 Task: Add Shikai CBD Colorless Odorless Body Lotion to the cart.
Action: Mouse moved to (750, 271)
Screenshot: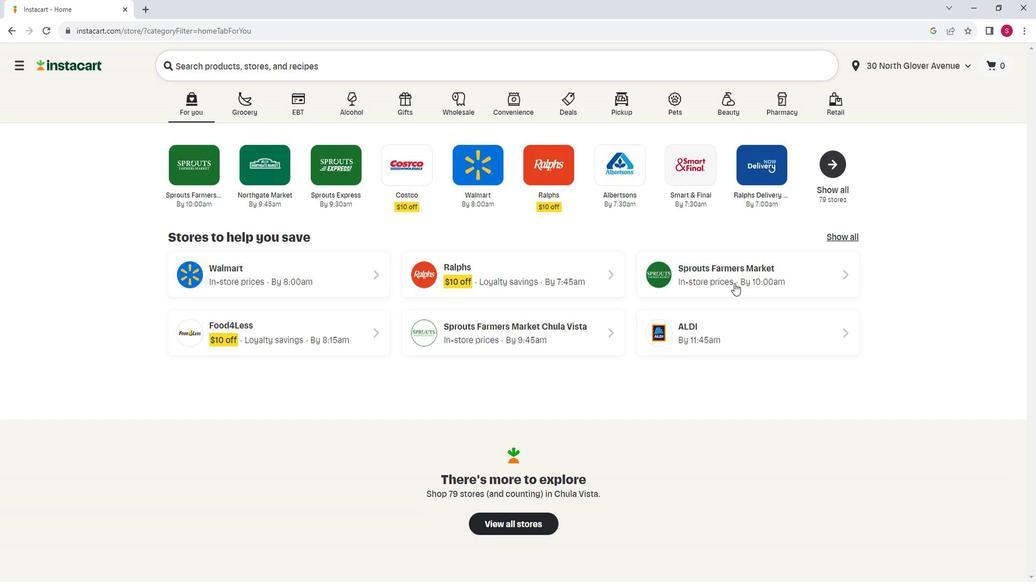 
Action: Mouse pressed left at (750, 271)
Screenshot: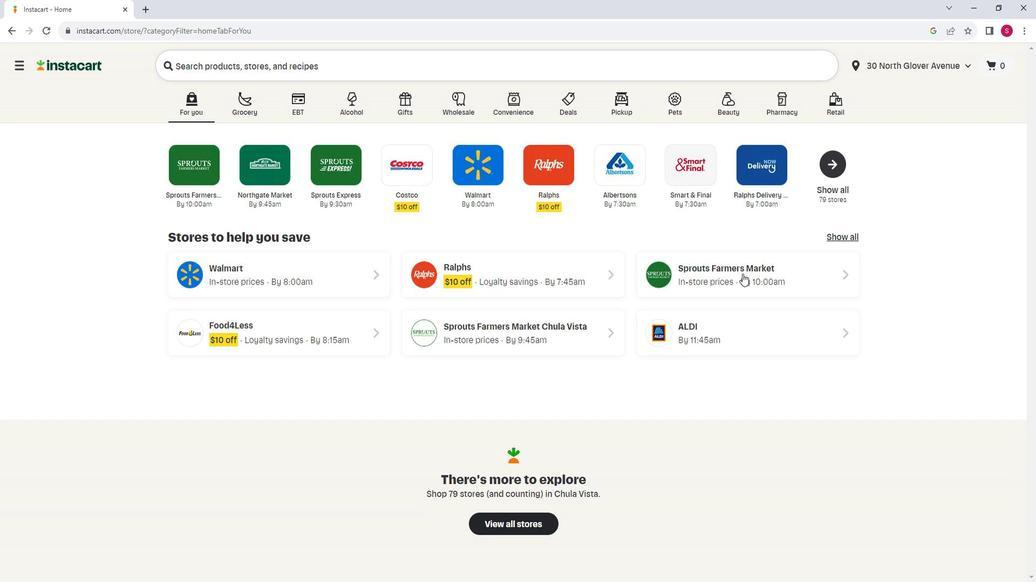 
Action: Mouse moved to (83, 448)
Screenshot: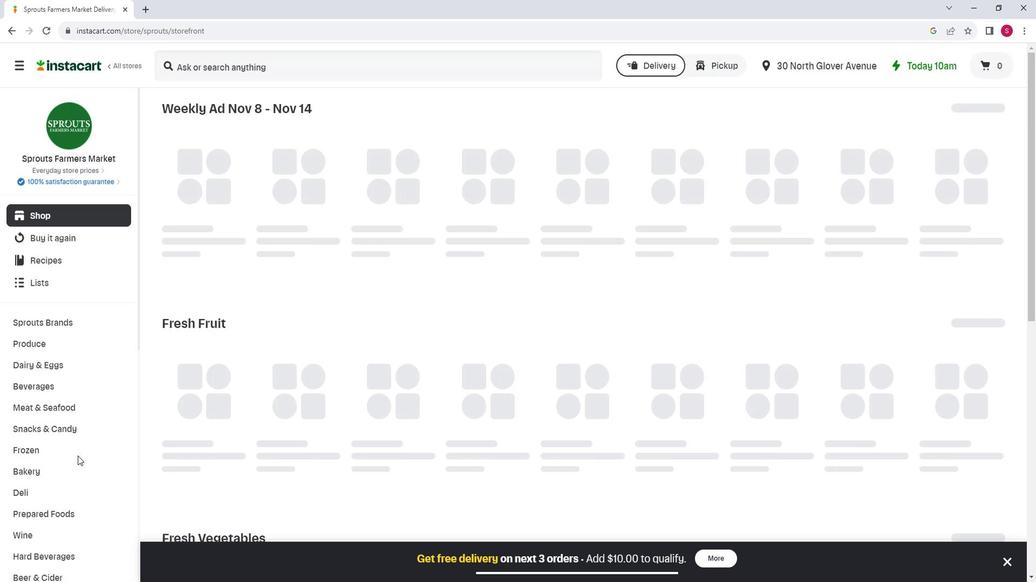 
Action: Mouse scrolled (83, 447) with delta (0, 0)
Screenshot: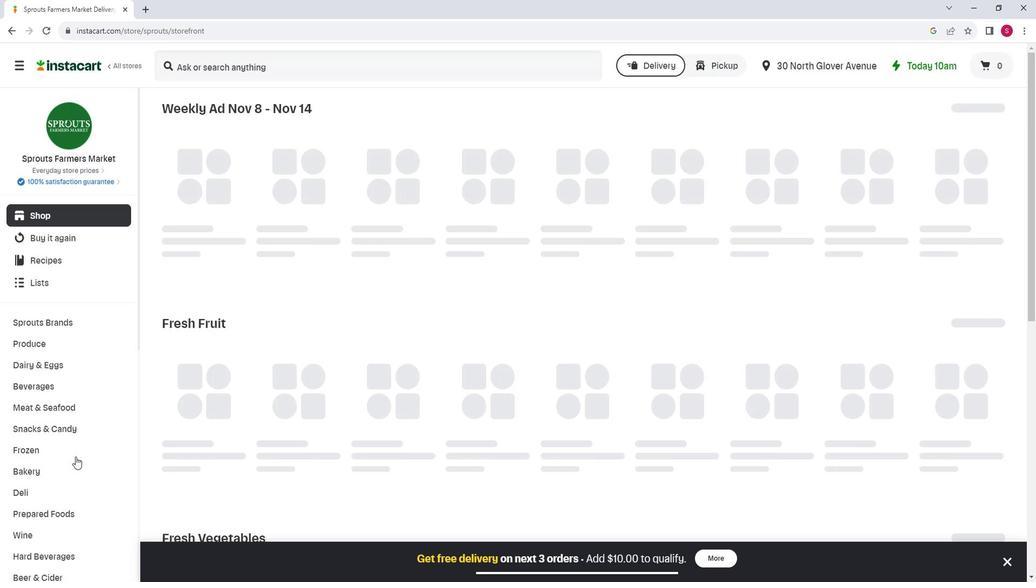
Action: Mouse scrolled (83, 447) with delta (0, 0)
Screenshot: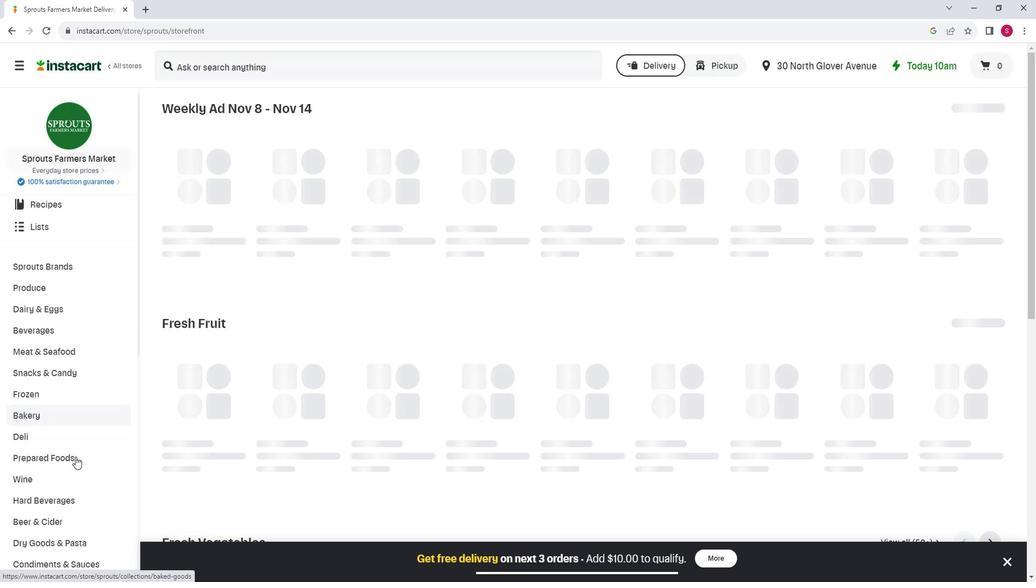 
Action: Mouse scrolled (83, 447) with delta (0, 0)
Screenshot: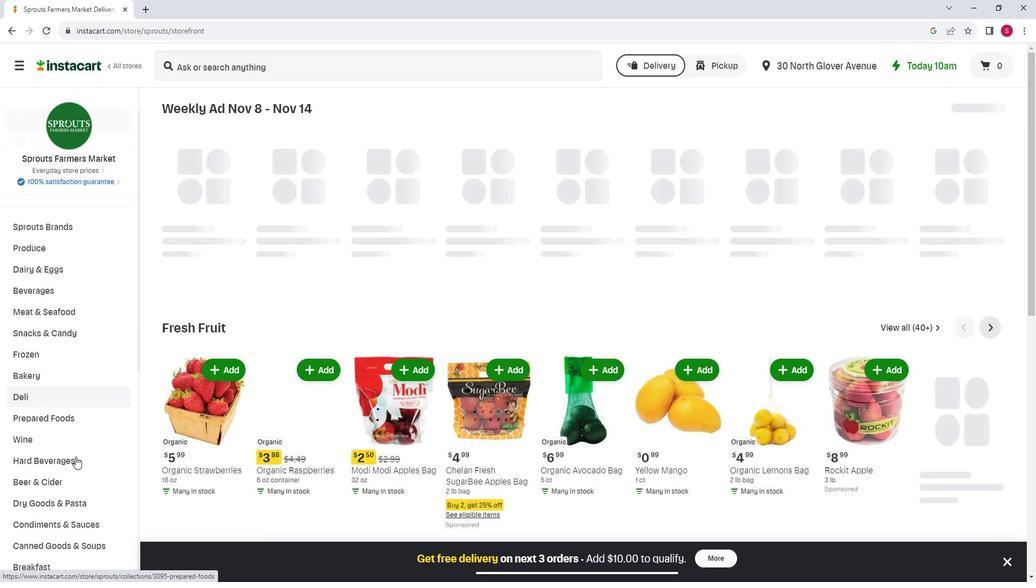 
Action: Mouse scrolled (83, 447) with delta (0, 0)
Screenshot: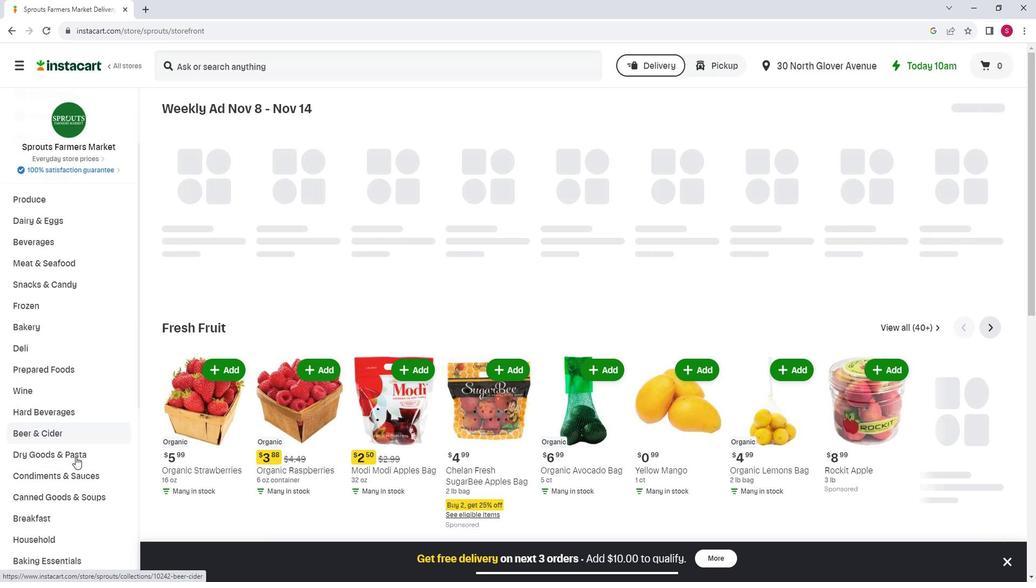 
Action: Mouse scrolled (83, 447) with delta (0, 0)
Screenshot: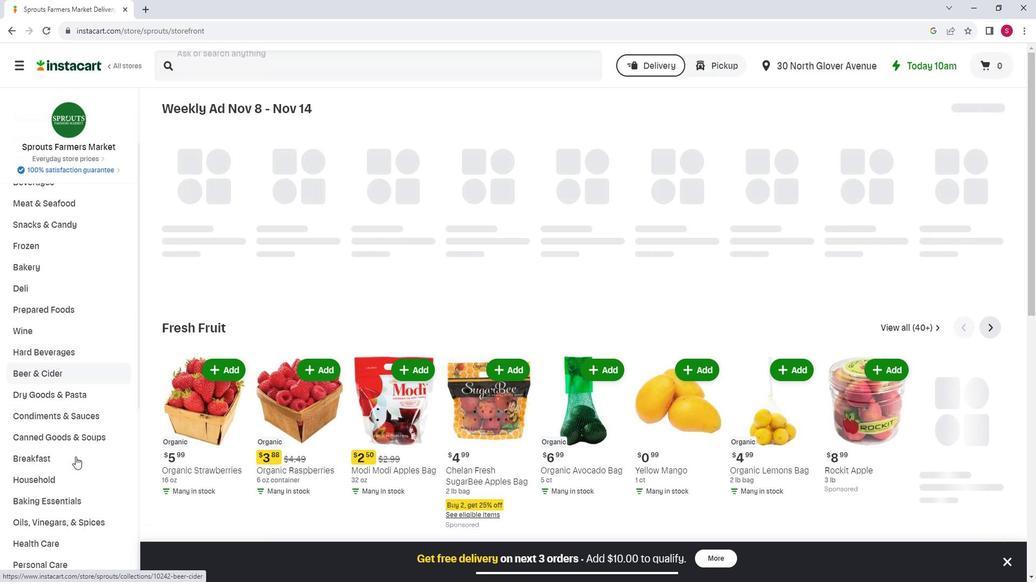 
Action: Mouse scrolled (83, 447) with delta (0, 0)
Screenshot: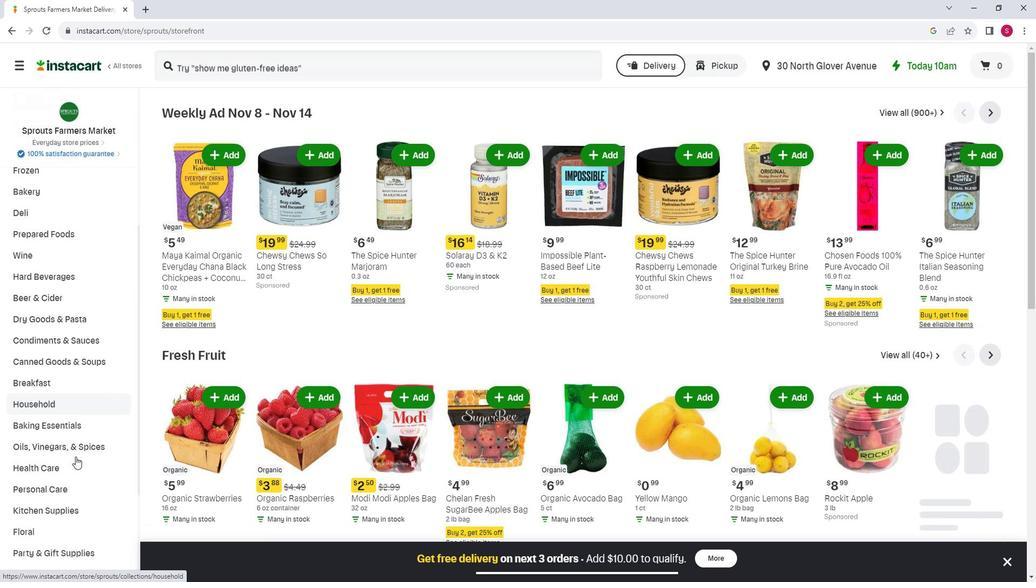 
Action: Mouse moved to (85, 428)
Screenshot: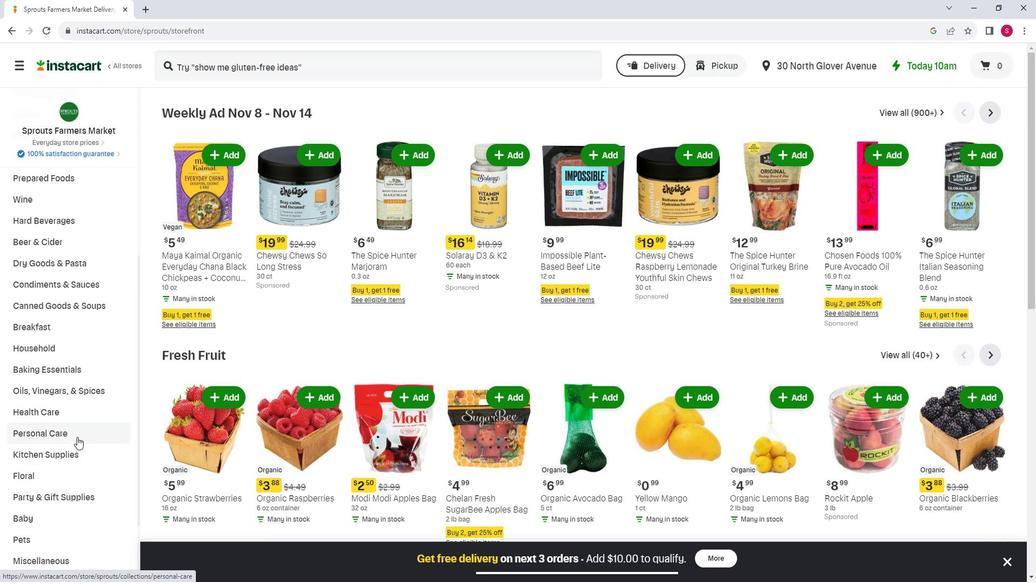 
Action: Mouse pressed left at (85, 428)
Screenshot: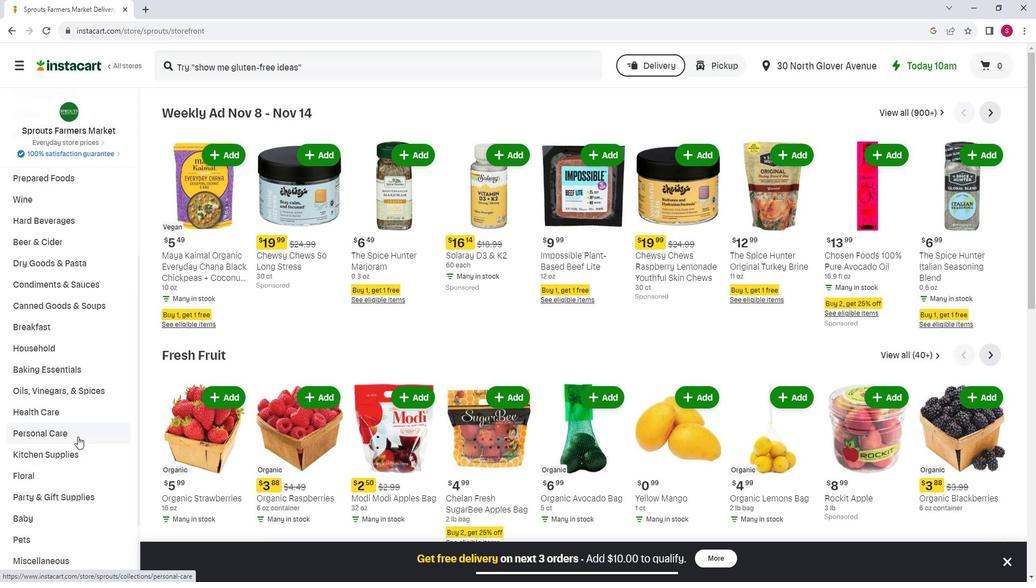
Action: Mouse moved to (272, 150)
Screenshot: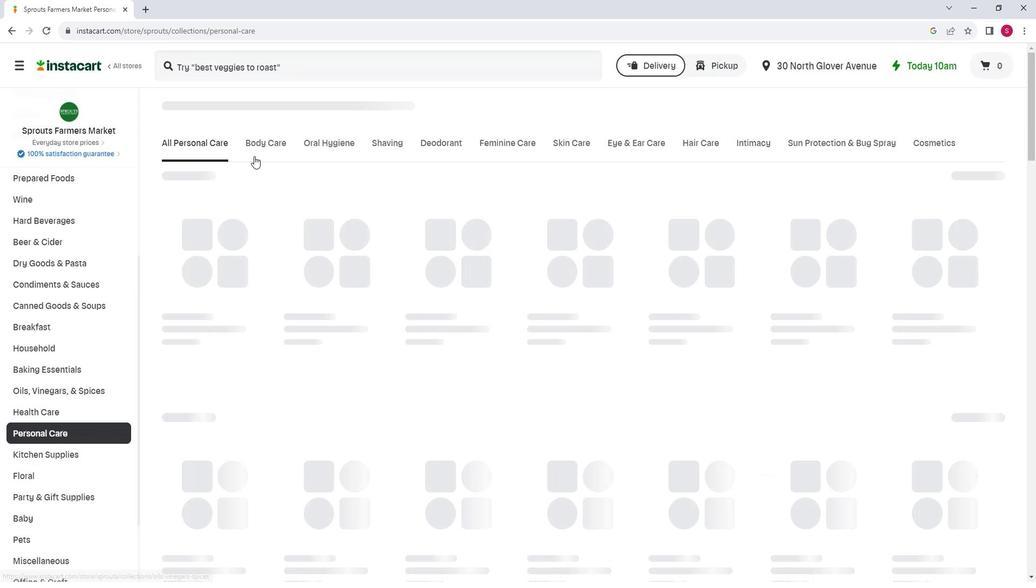 
Action: Mouse pressed left at (272, 150)
Screenshot: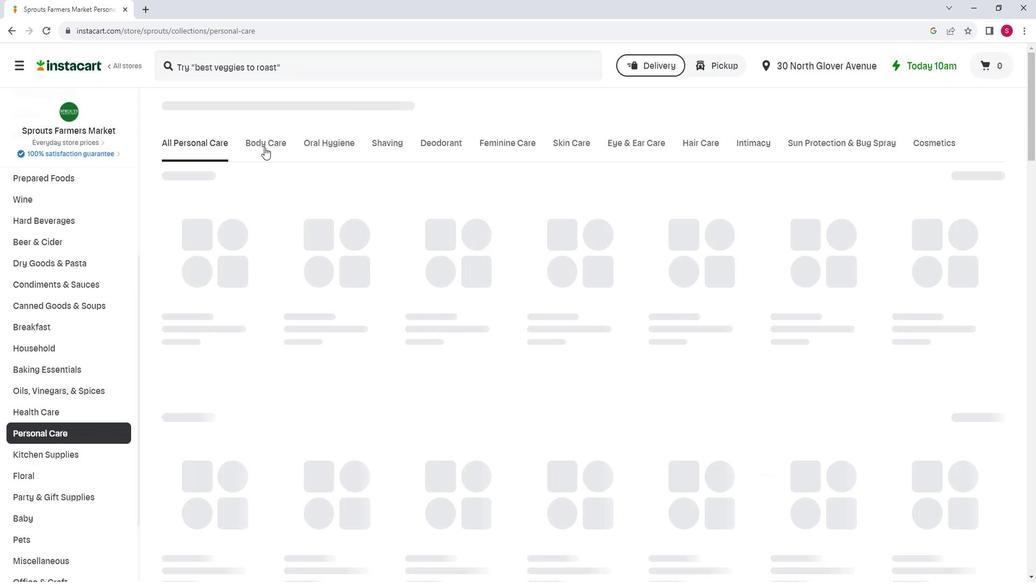 
Action: Mouse moved to (460, 191)
Screenshot: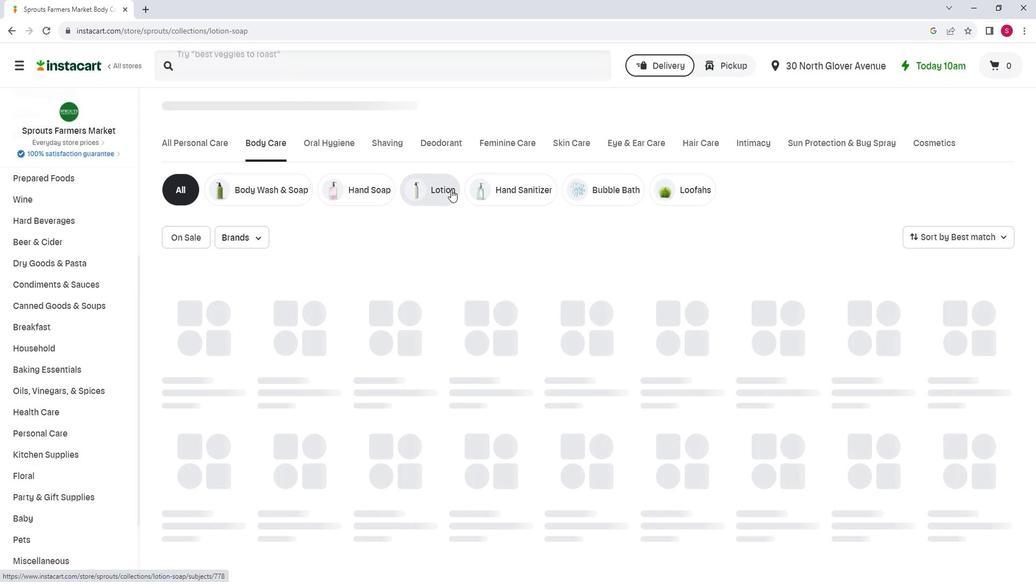 
Action: Mouse pressed left at (460, 191)
Screenshot: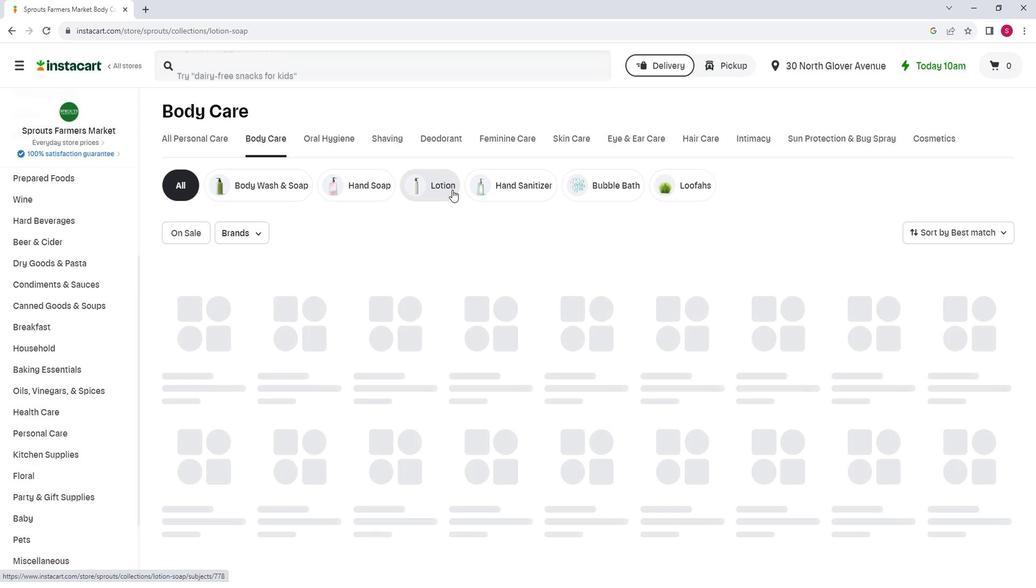 
Action: Mouse moved to (318, 81)
Screenshot: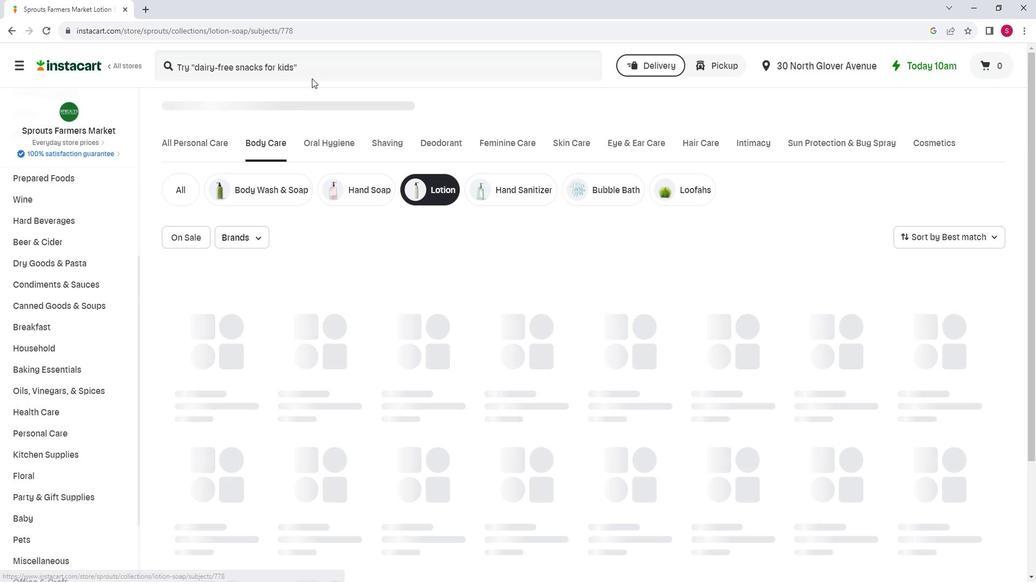 
Action: Mouse pressed left at (318, 81)
Screenshot: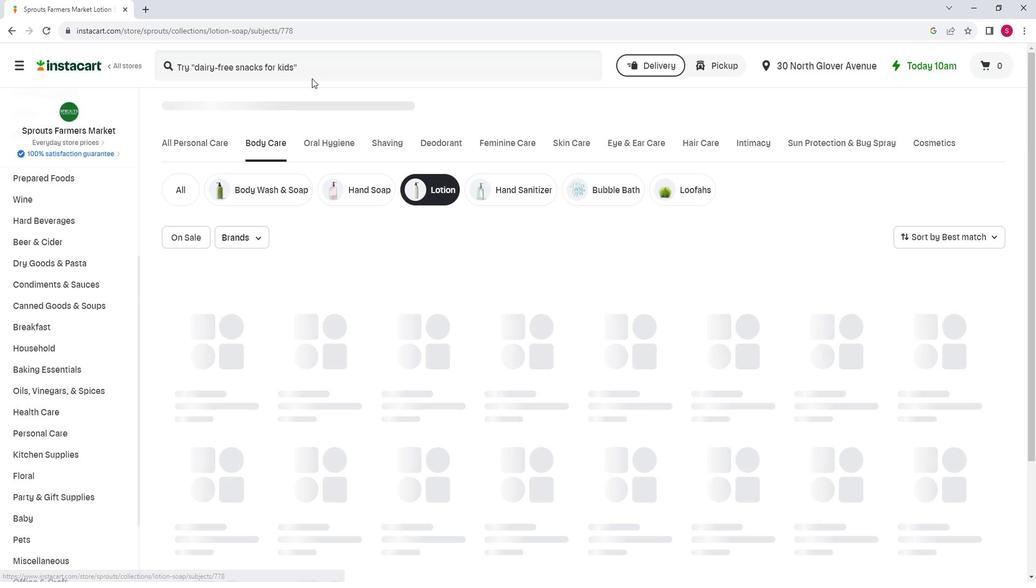 
Action: Mouse moved to (318, 79)
Screenshot: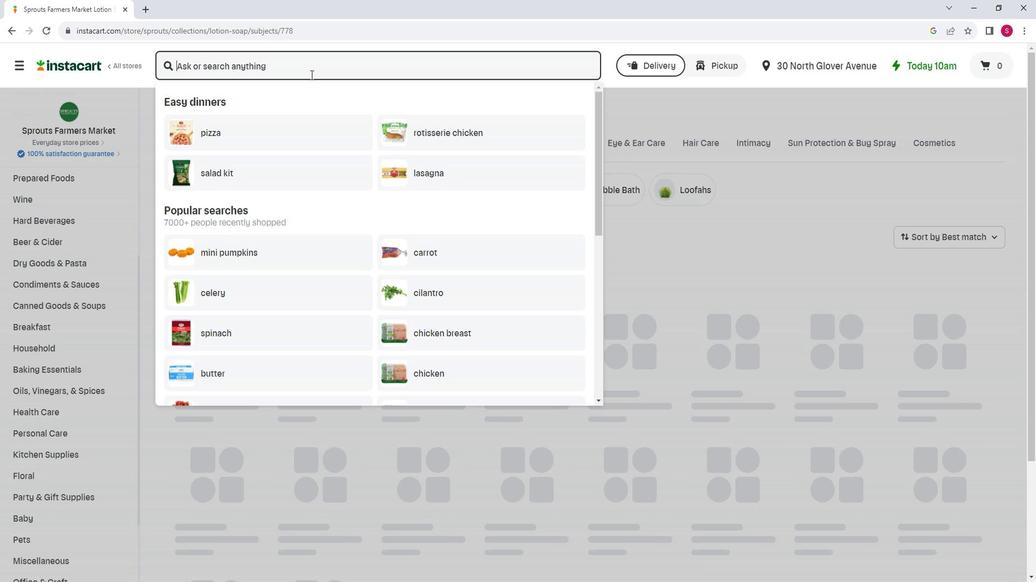 
Action: Key pressed <Key.shift>Shikai<Key.space><Key.shift>CBD<Key.space><Key.shift><Key.shift><Key.shift><Key.shift><Key.shift>Colorless<Key.space><Key.shift>Odorless<Key.space><Key.shift>Body<Key.space><Key.shift>Lotiuo<Key.space>n<Key.backspace><Key.backspace><Key.backspace><Key.backspace>on<Key.enter>
Screenshot: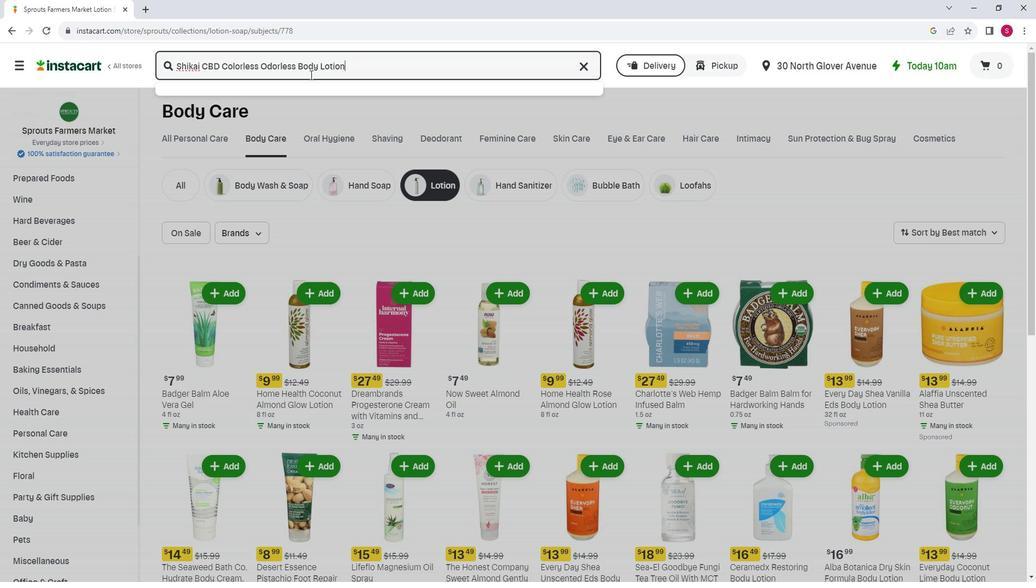 
Action: Mouse moved to (202, 164)
Screenshot: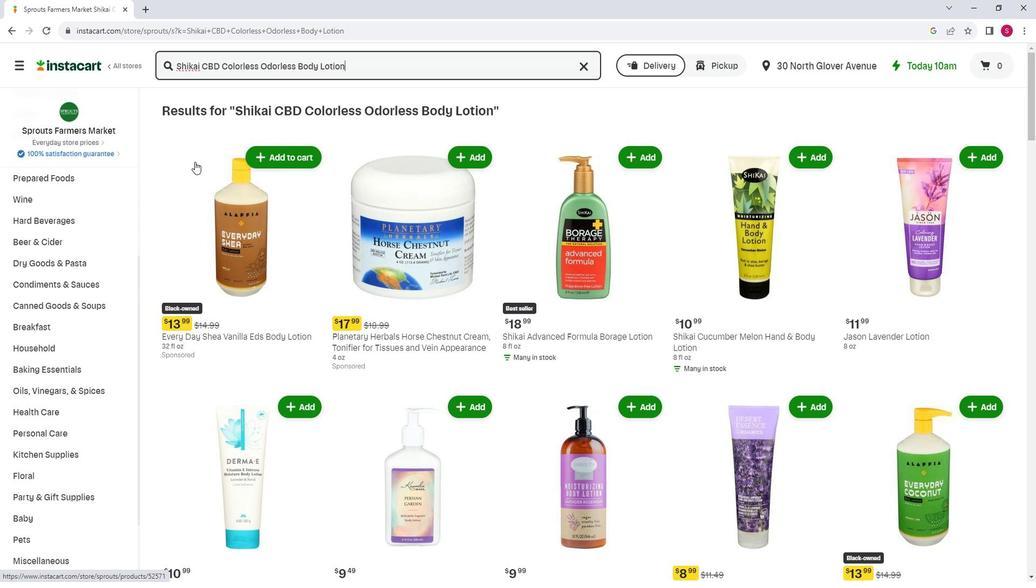
Action: Mouse scrolled (202, 163) with delta (0, 0)
Screenshot: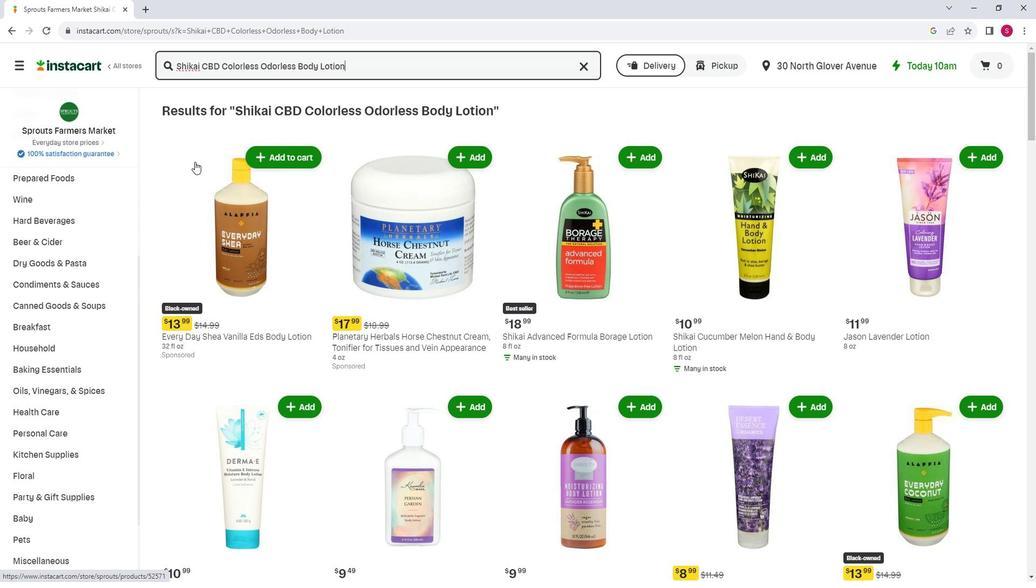 
Action: Mouse moved to (206, 167)
Screenshot: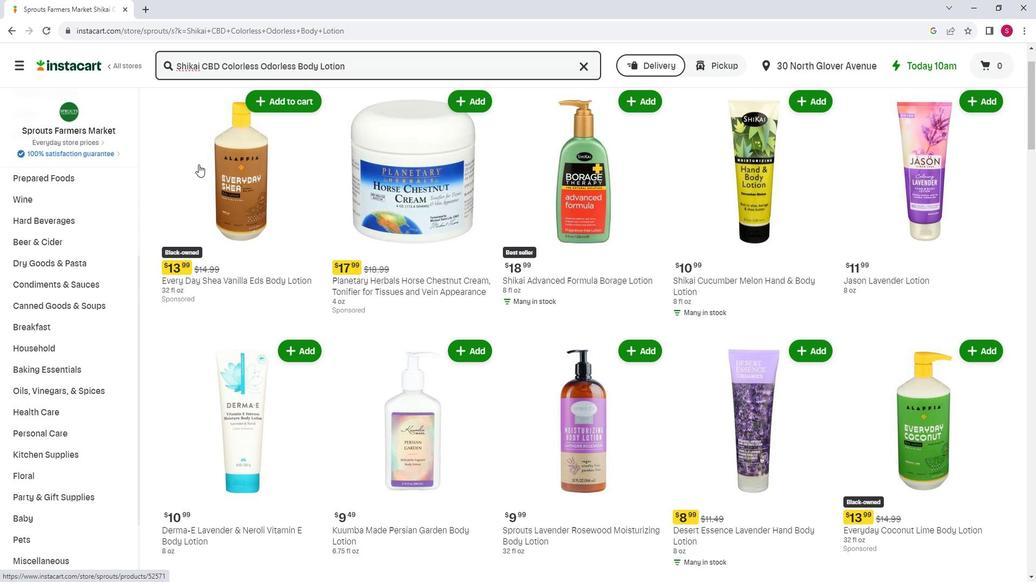 
Action: Mouse scrolled (206, 166) with delta (0, 0)
Screenshot: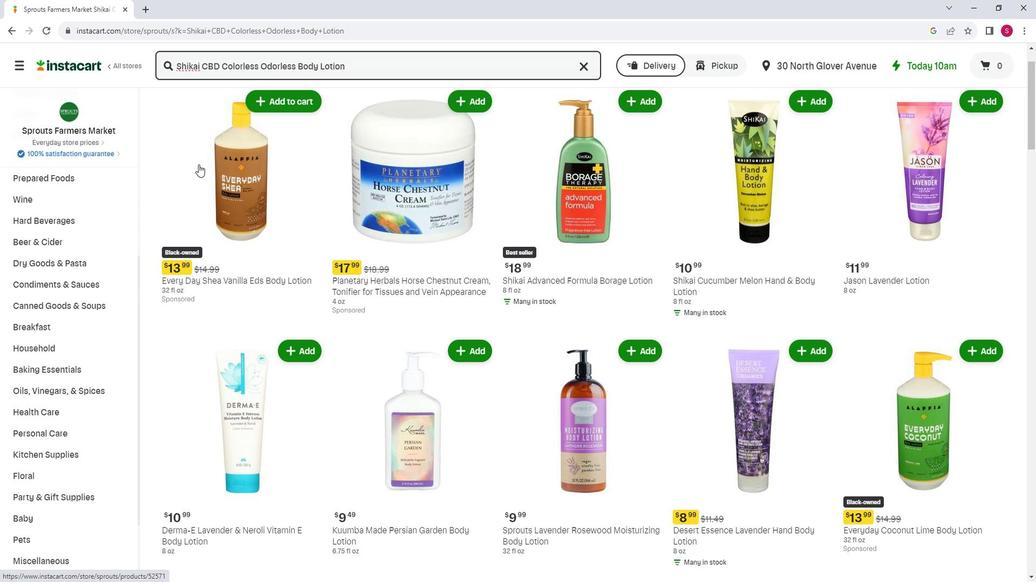 
Action: Mouse moved to (207, 167)
Screenshot: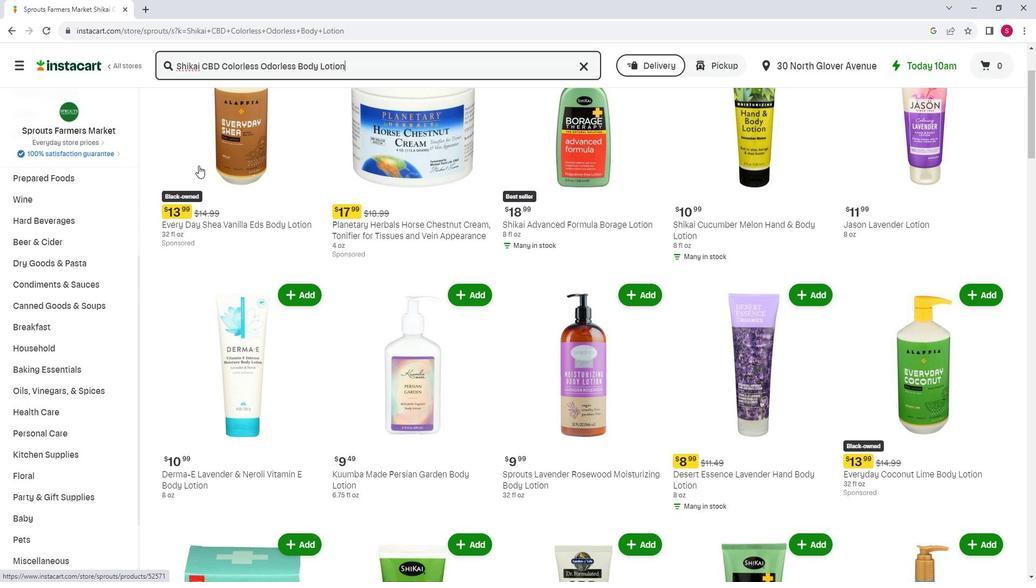 
Action: Mouse scrolled (207, 167) with delta (0, 0)
Screenshot: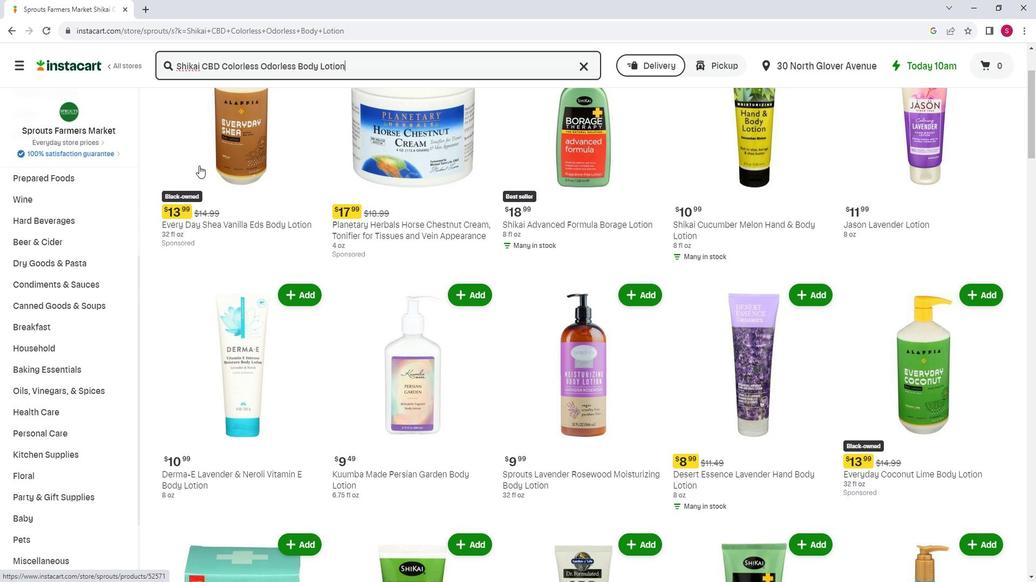 
Action: Mouse moved to (208, 167)
Screenshot: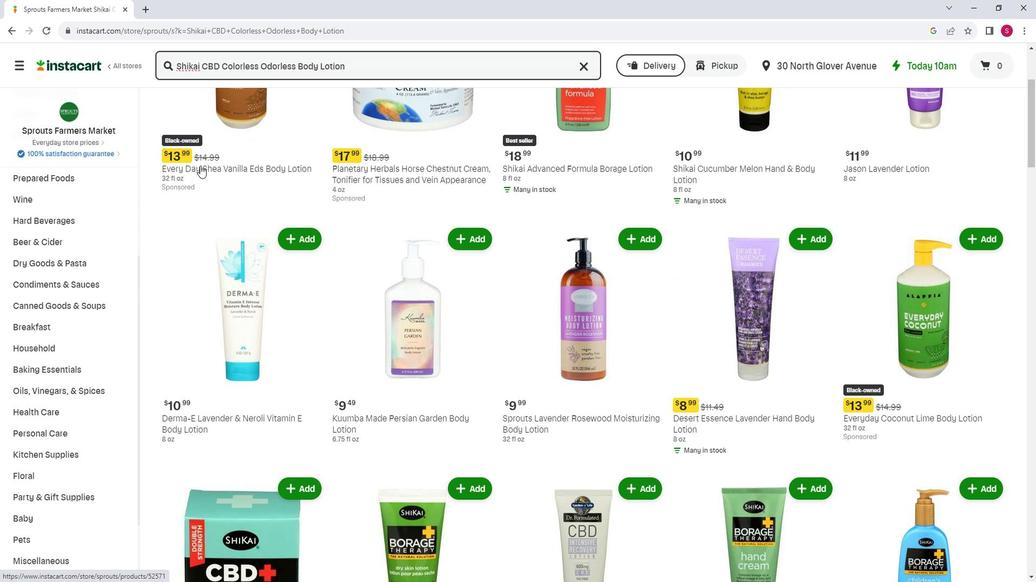 
Action: Mouse scrolled (208, 167) with delta (0, 0)
Screenshot: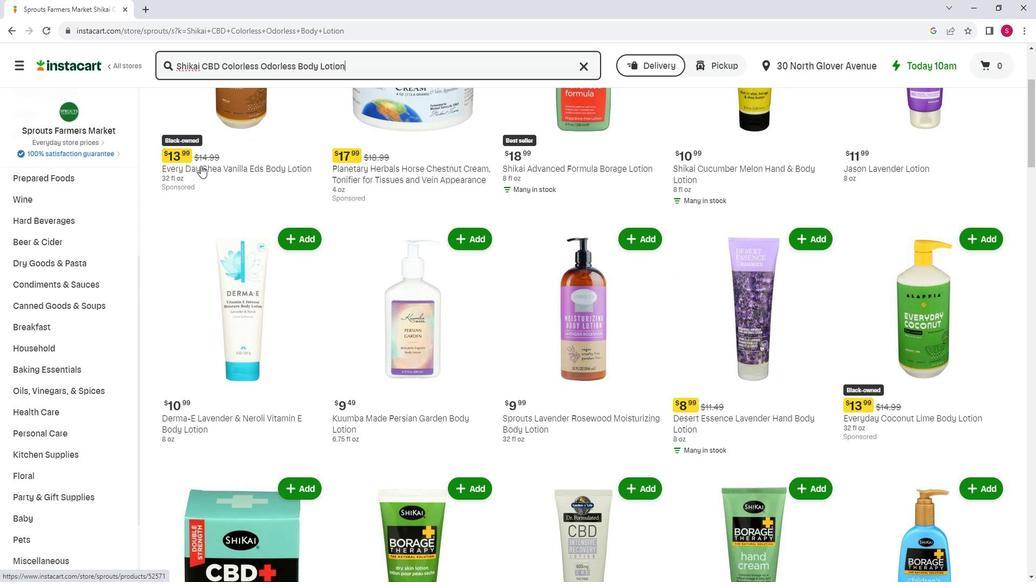 
Action: Mouse scrolled (208, 167) with delta (0, 0)
Screenshot: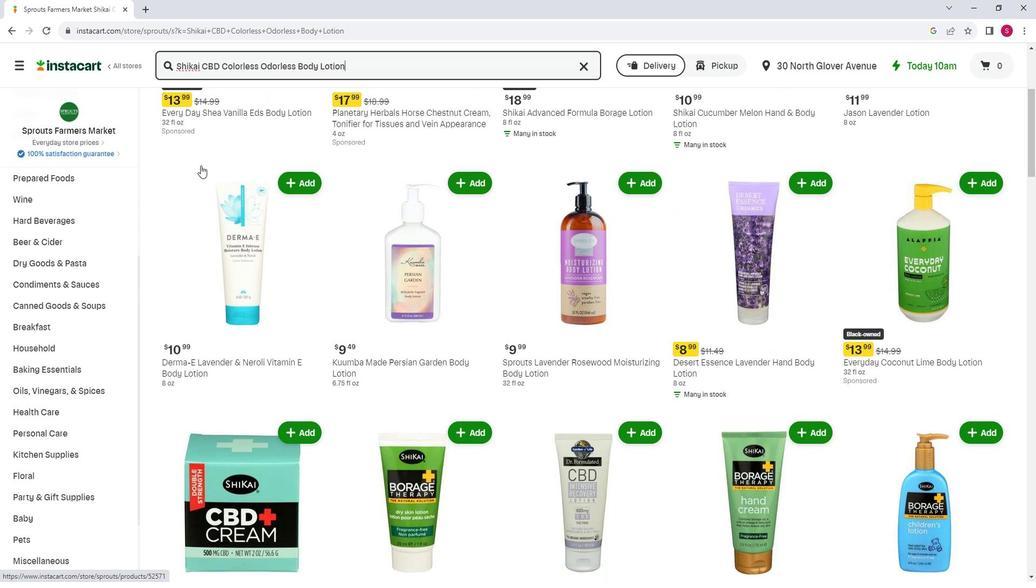 
Action: Mouse moved to (209, 167)
Screenshot: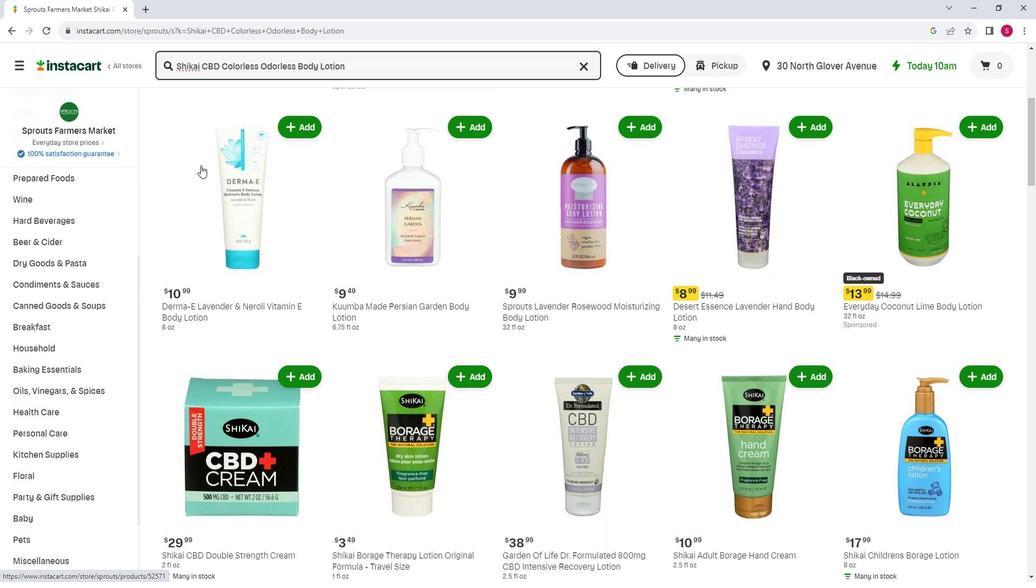 
Action: Mouse scrolled (209, 166) with delta (0, 0)
Screenshot: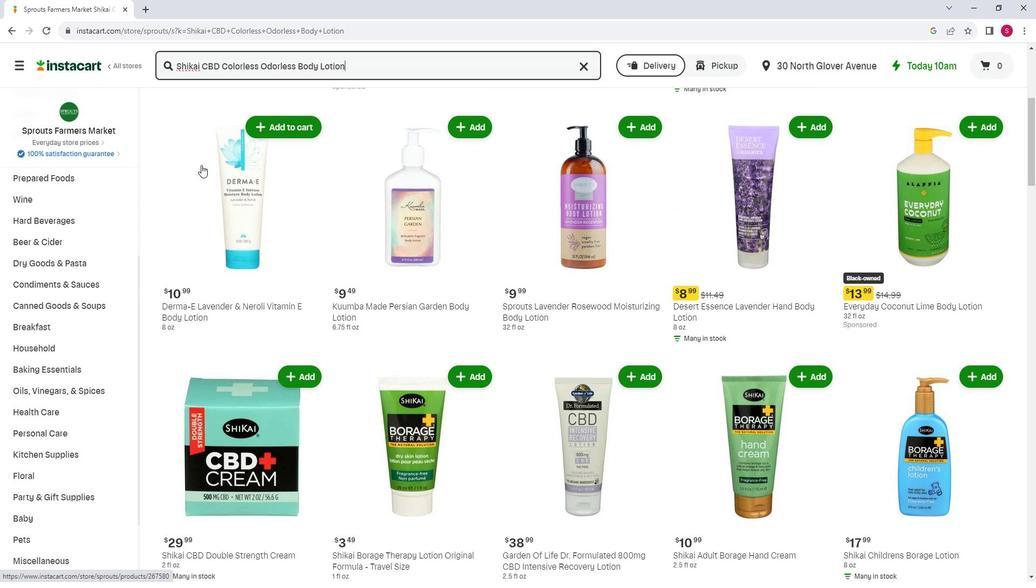 
Action: Mouse scrolled (209, 166) with delta (0, 0)
Screenshot: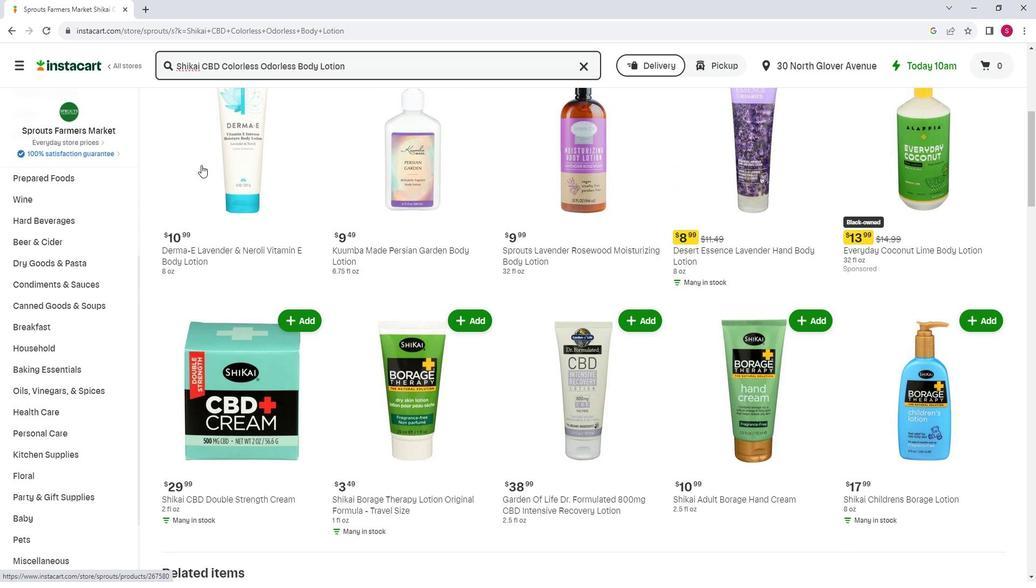 
Action: Mouse scrolled (209, 166) with delta (0, 0)
Screenshot: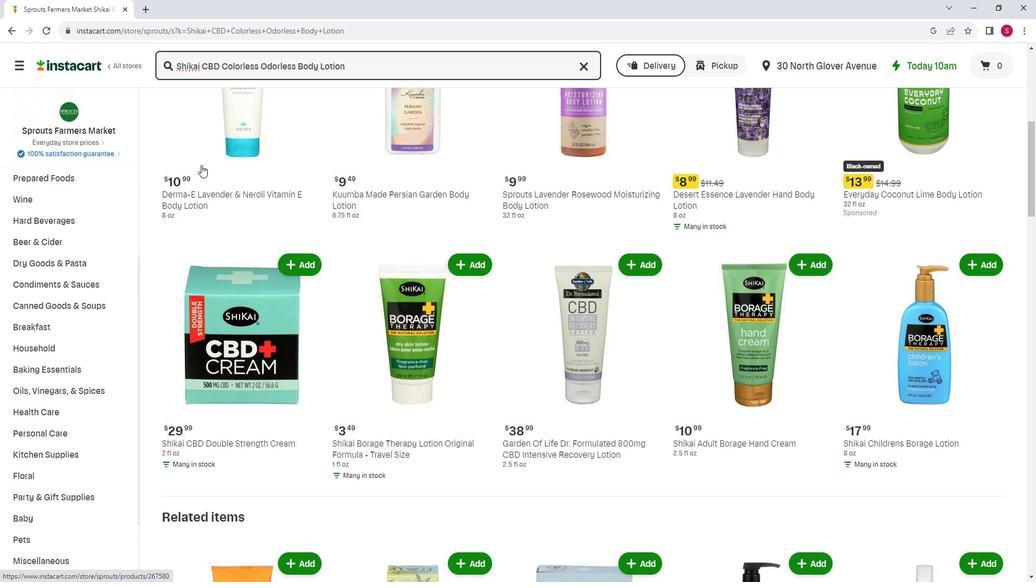 
Action: Mouse scrolled (209, 166) with delta (0, 0)
Screenshot: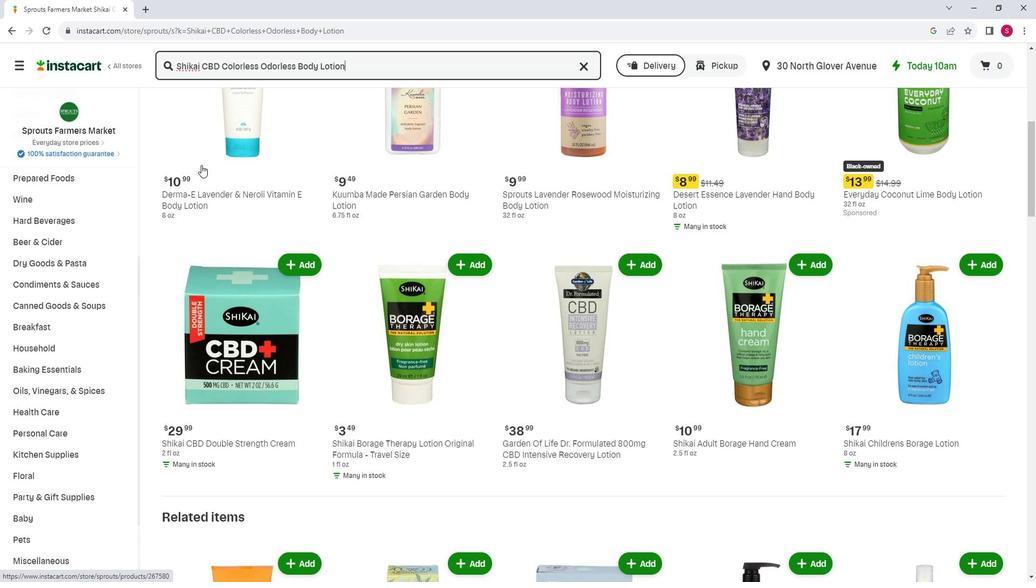 
Action: Mouse scrolled (209, 166) with delta (0, 0)
Screenshot: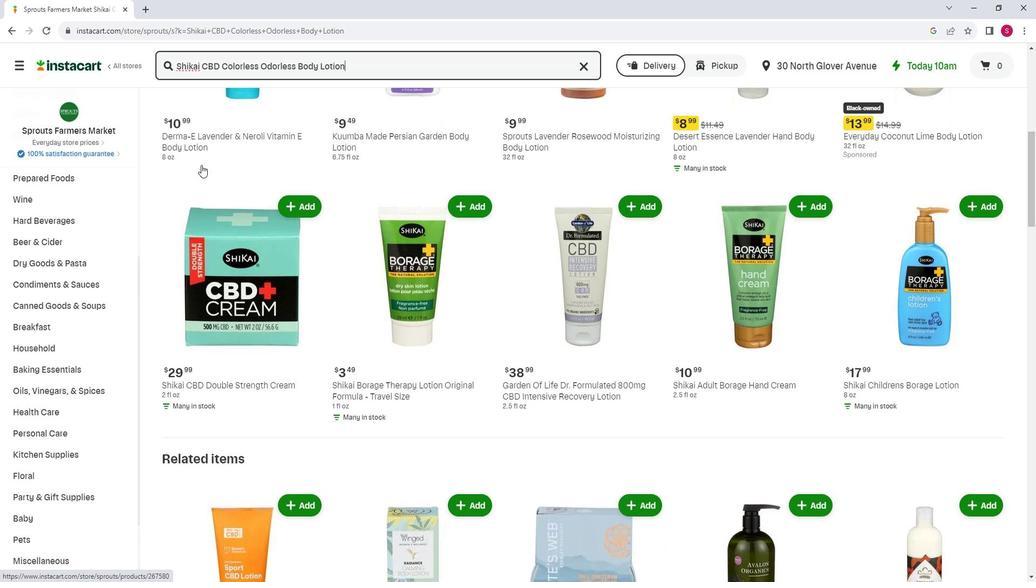 
Action: Mouse scrolled (209, 166) with delta (0, 0)
Screenshot: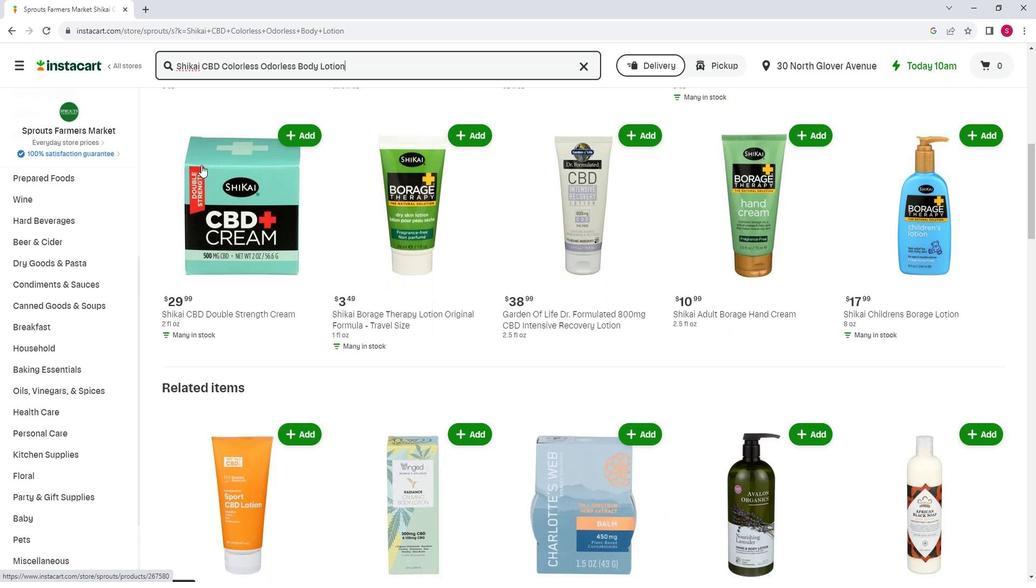 
Action: Mouse moved to (209, 167)
Screenshot: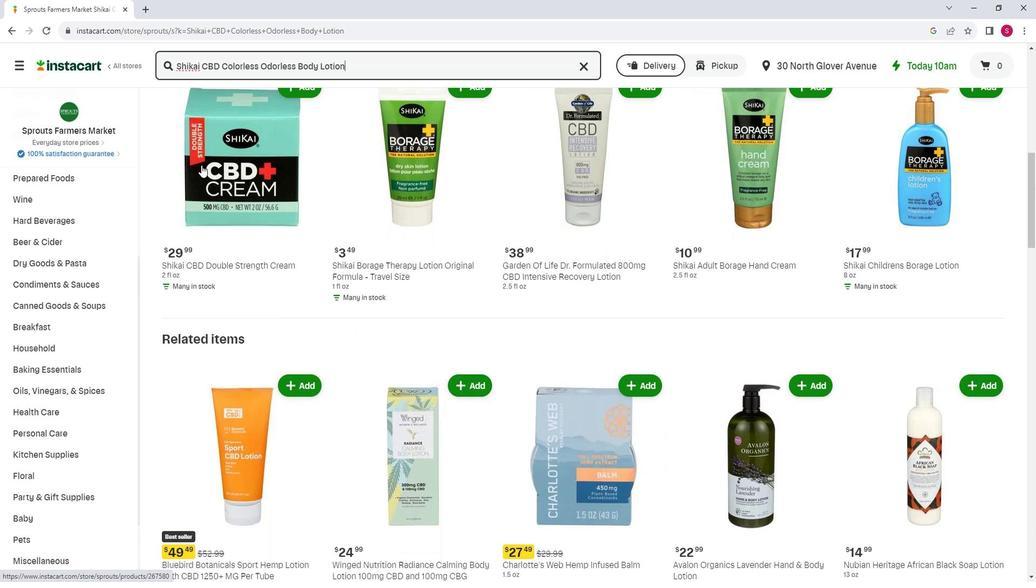 
Action: Mouse scrolled (209, 166) with delta (0, 0)
Screenshot: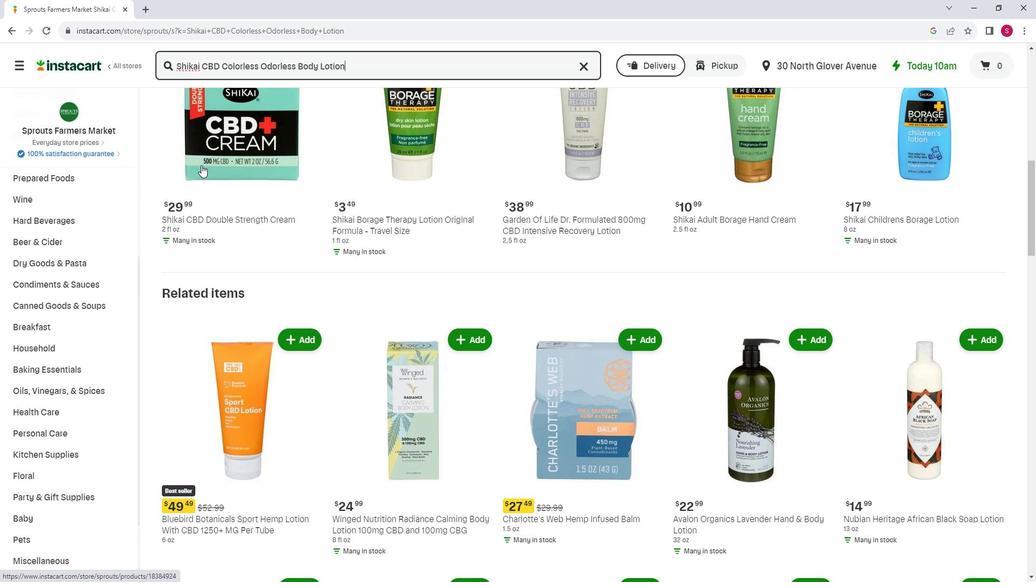 
Action: Mouse scrolled (209, 166) with delta (0, 0)
Screenshot: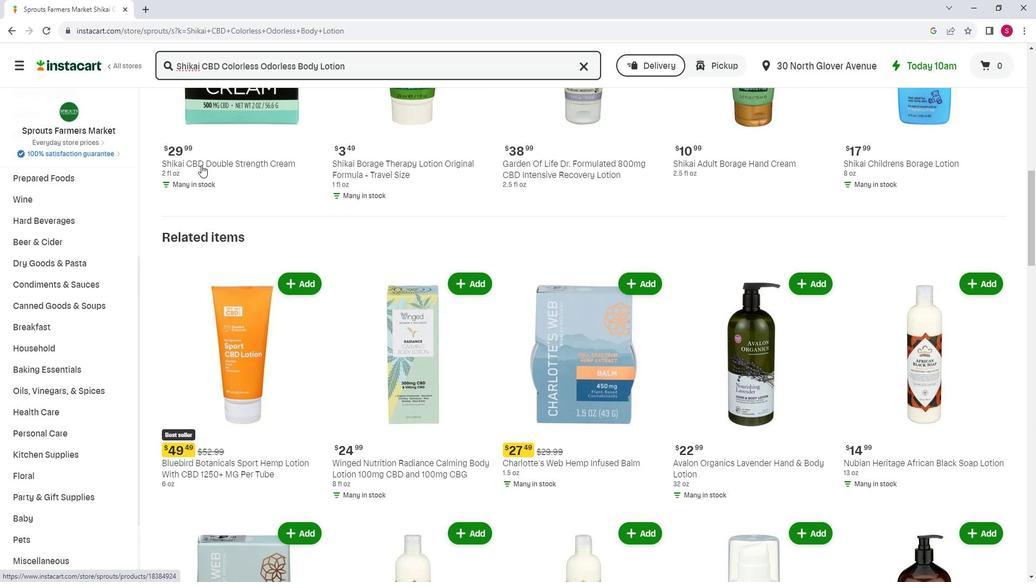 
Action: Mouse scrolled (209, 166) with delta (0, 0)
Screenshot: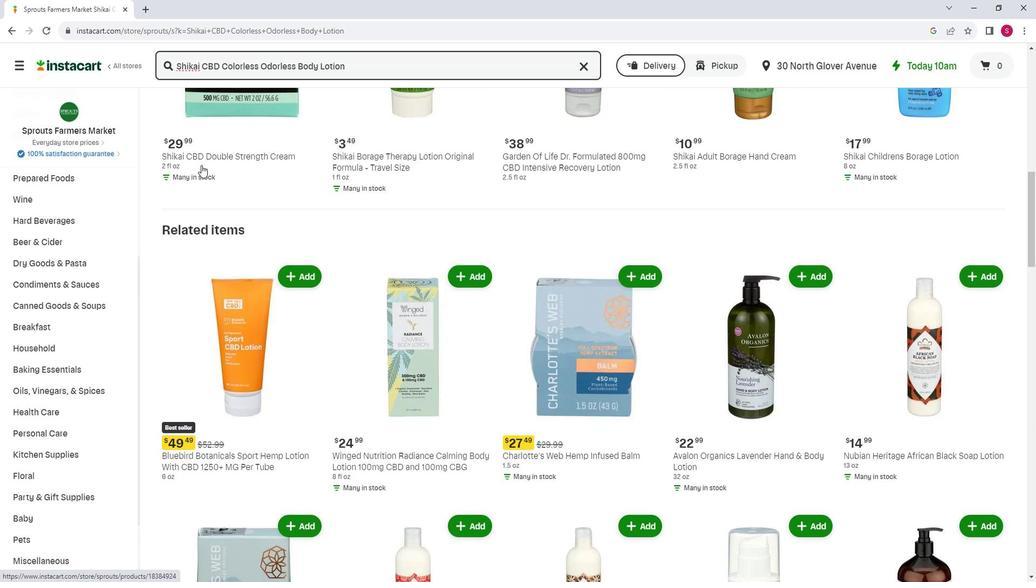
Action: Mouse moved to (230, 150)
Screenshot: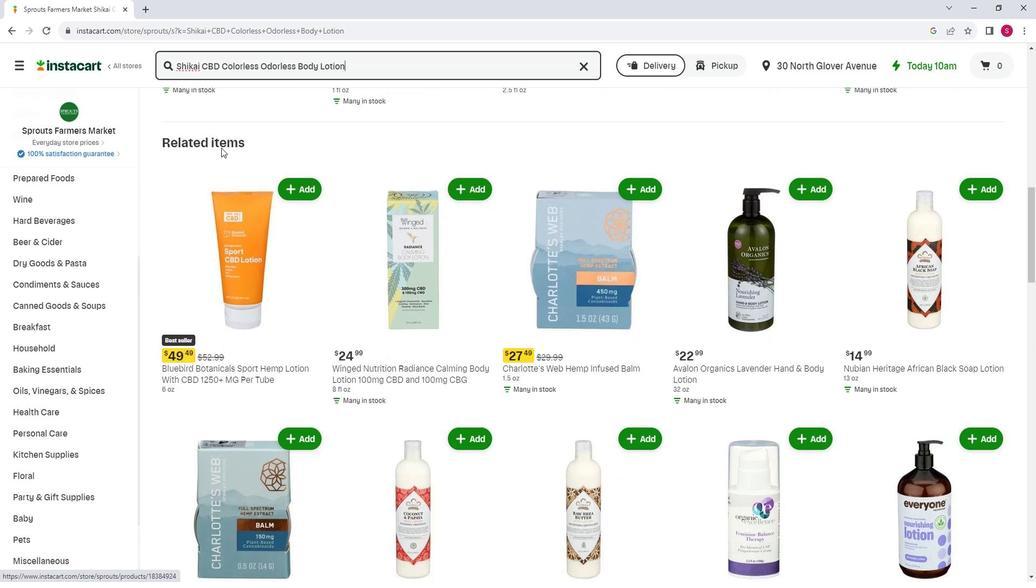 
